 Task: Select a due date automation when advanced on, 2 days before a card is due add dates starting next week at 11:00 AM.
Action: Mouse moved to (945, 72)
Screenshot: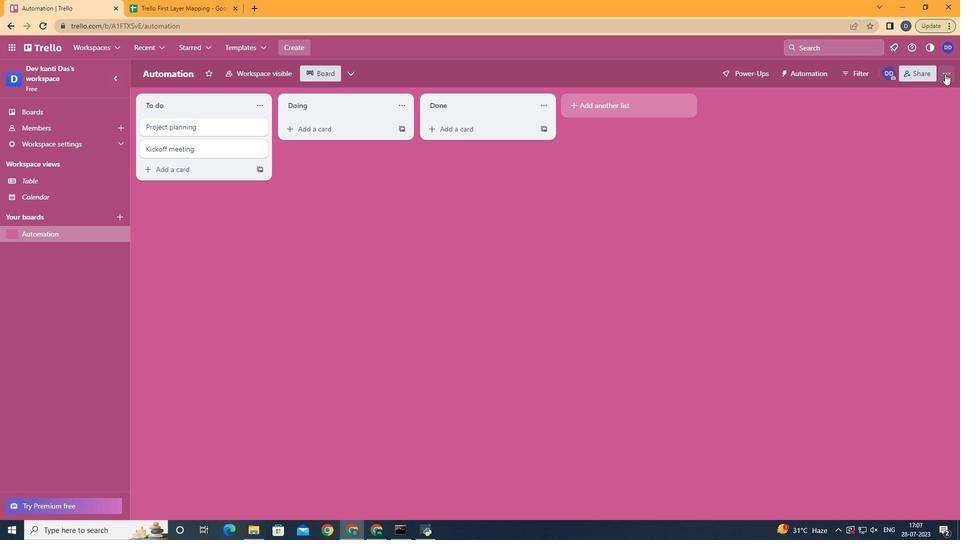 
Action: Mouse pressed left at (945, 72)
Screenshot: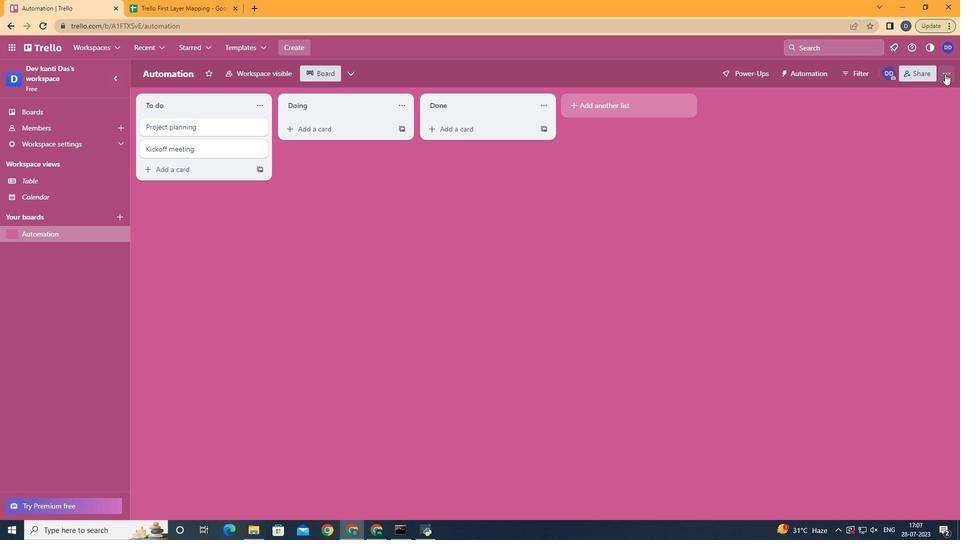
Action: Mouse moved to (883, 207)
Screenshot: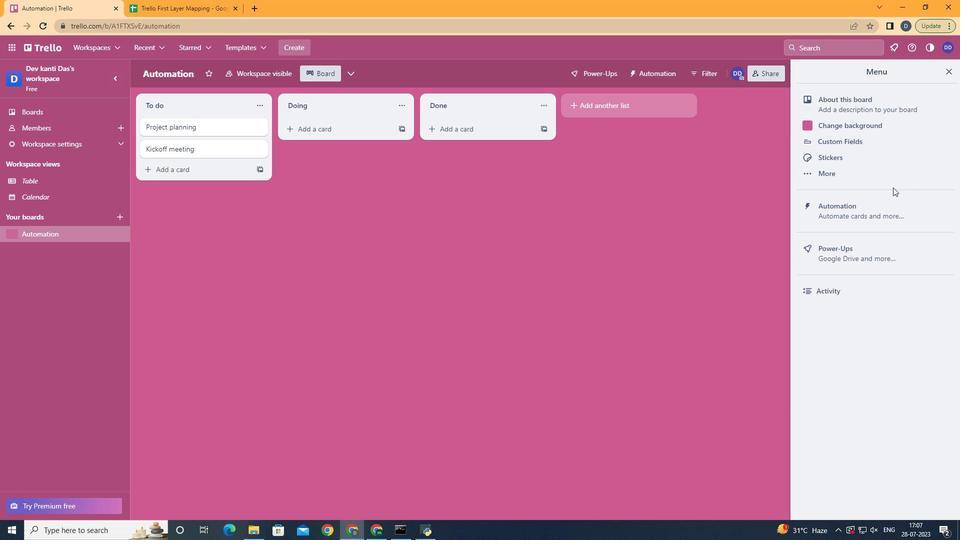 
Action: Mouse pressed left at (883, 207)
Screenshot: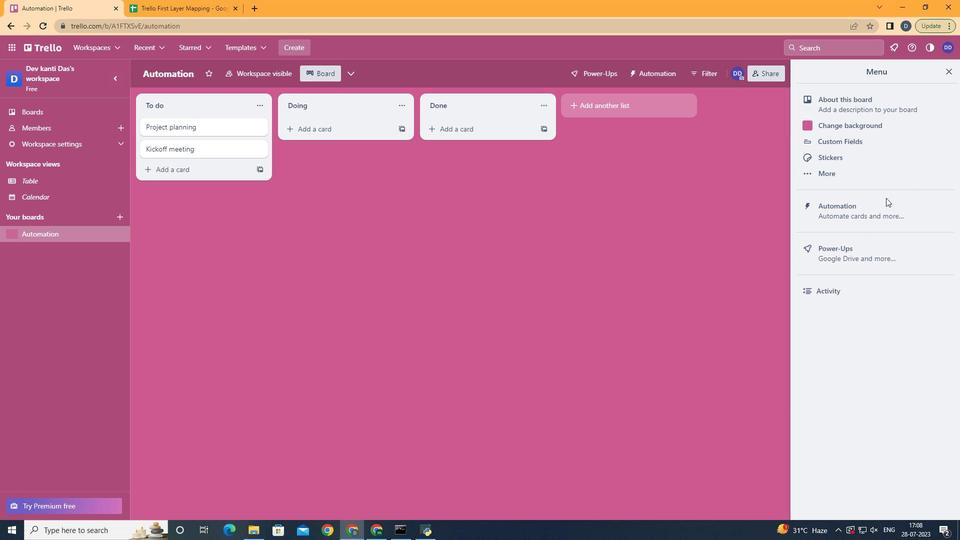 
Action: Mouse moved to (195, 204)
Screenshot: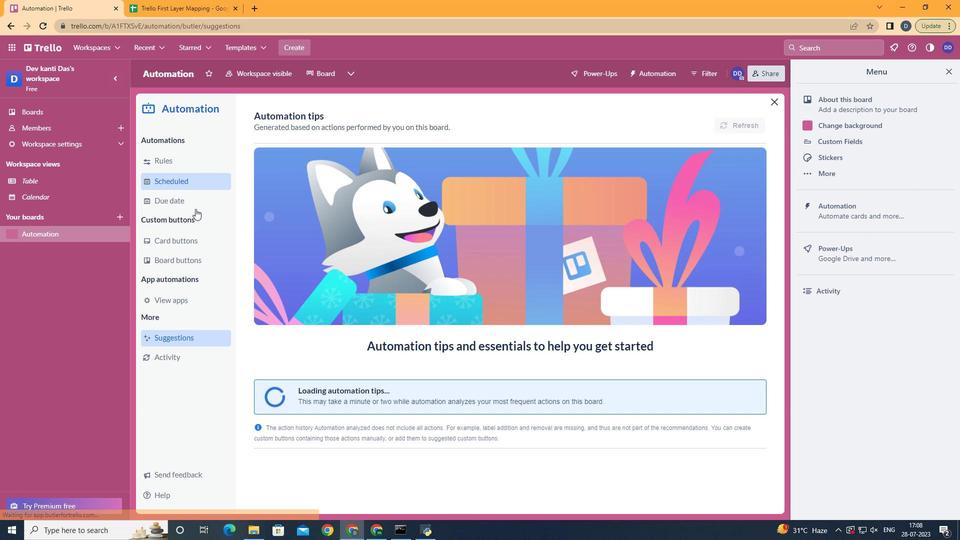 
Action: Mouse pressed left at (195, 204)
Screenshot: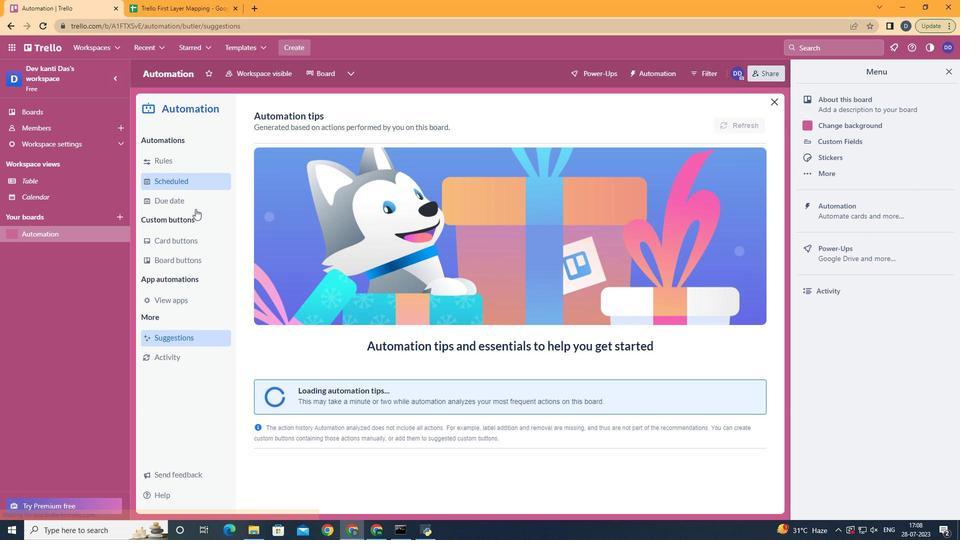 
Action: Mouse moved to (705, 126)
Screenshot: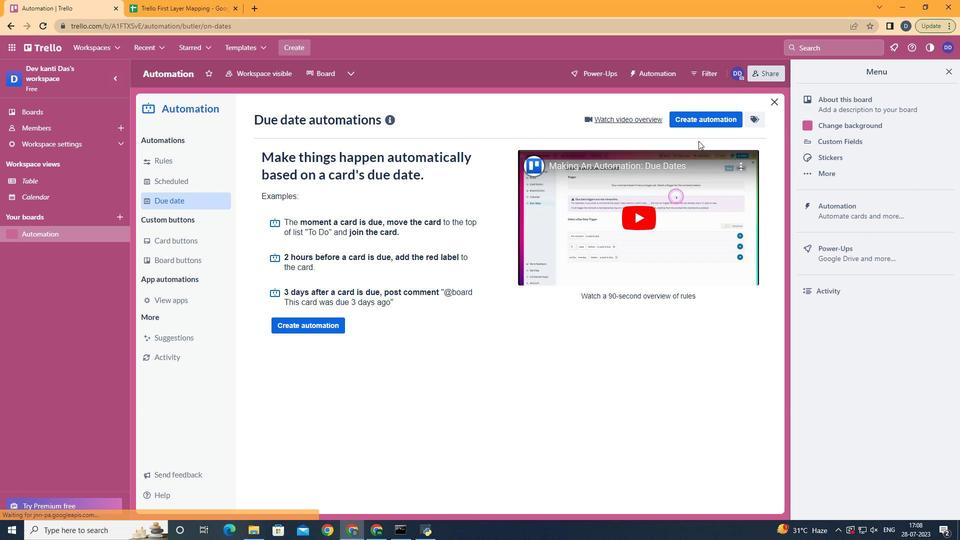 
Action: Mouse pressed left at (705, 126)
Screenshot: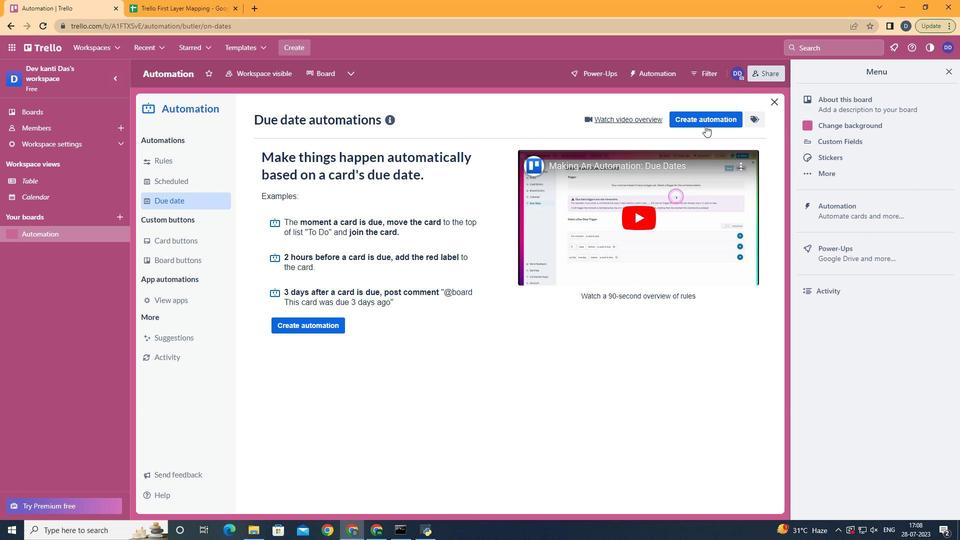 
Action: Mouse moved to (471, 212)
Screenshot: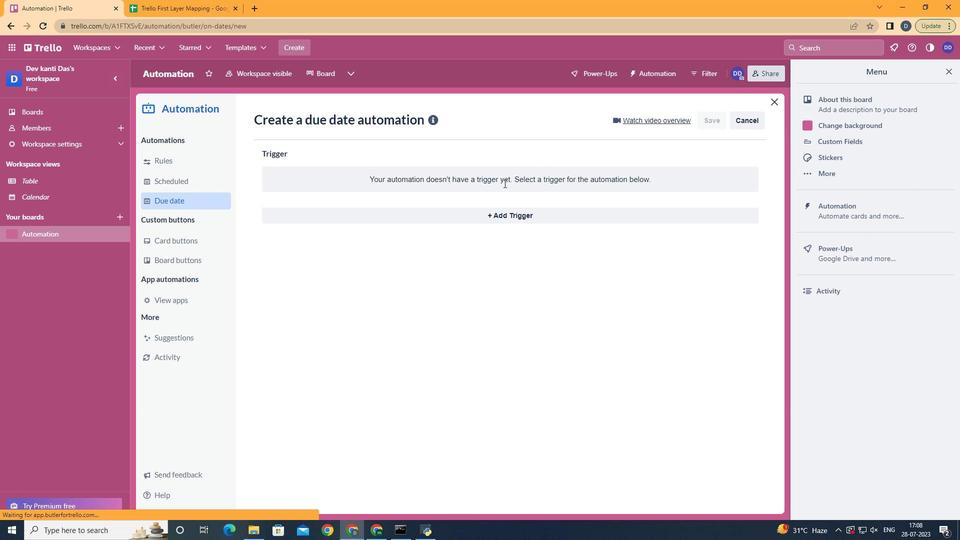 
Action: Mouse pressed left at (471, 212)
Screenshot: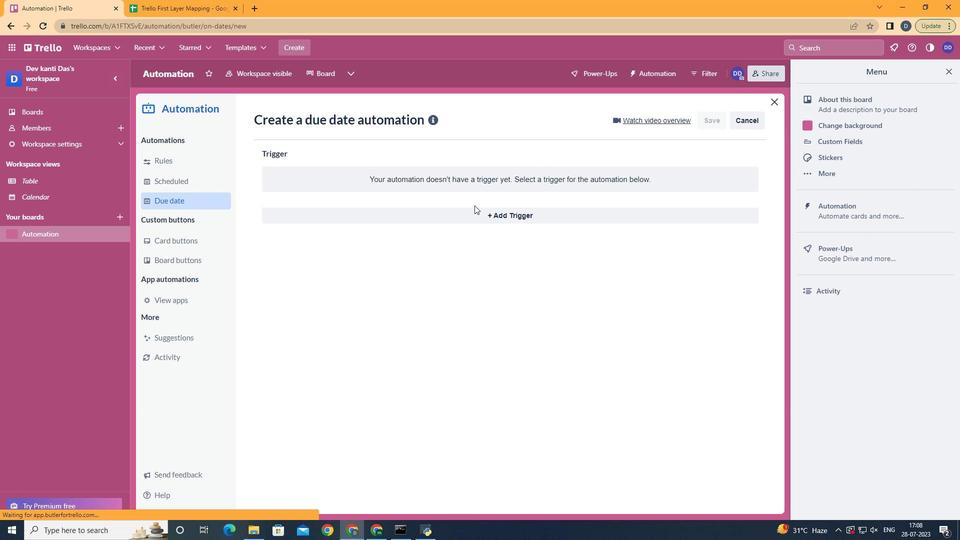 
Action: Mouse moved to (394, 368)
Screenshot: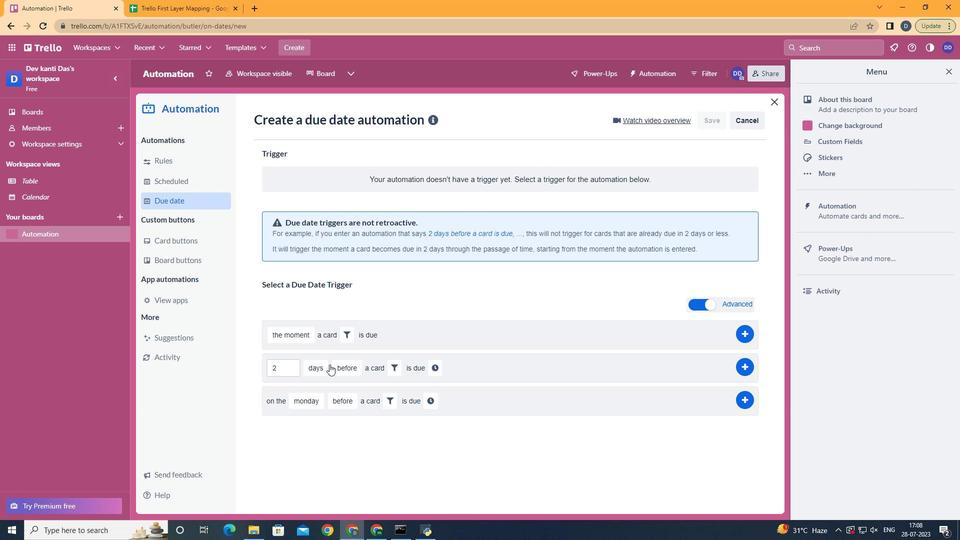 
Action: Mouse pressed left at (394, 368)
Screenshot: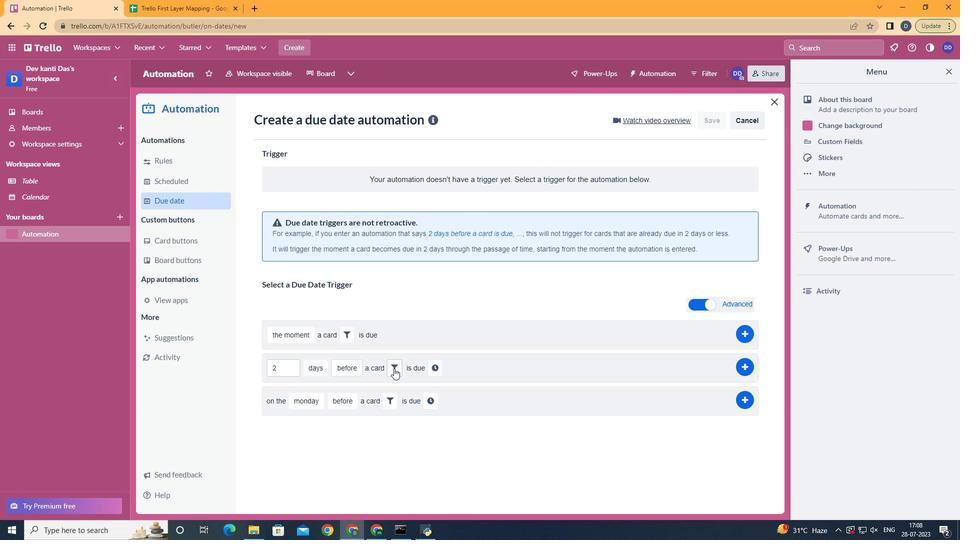 
Action: Mouse moved to (441, 405)
Screenshot: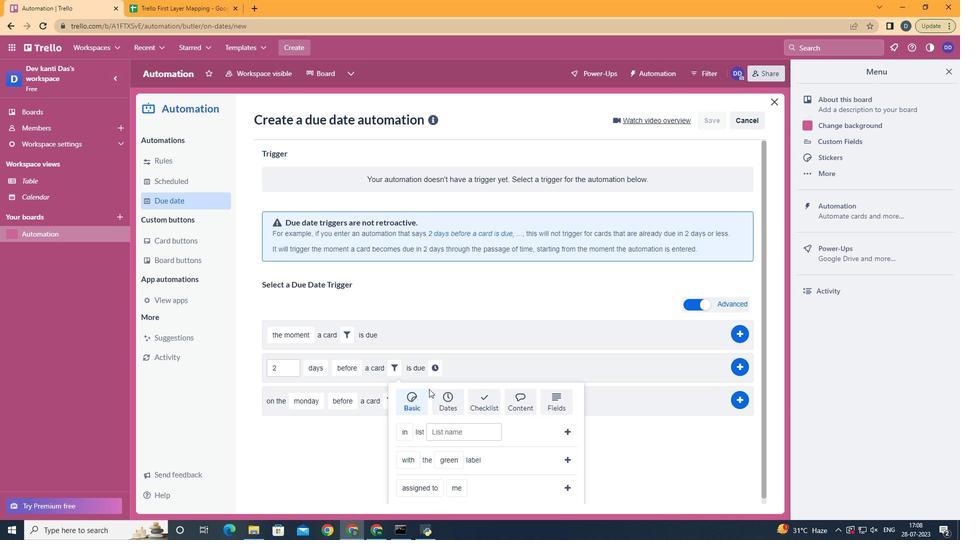 
Action: Mouse pressed left at (441, 405)
Screenshot: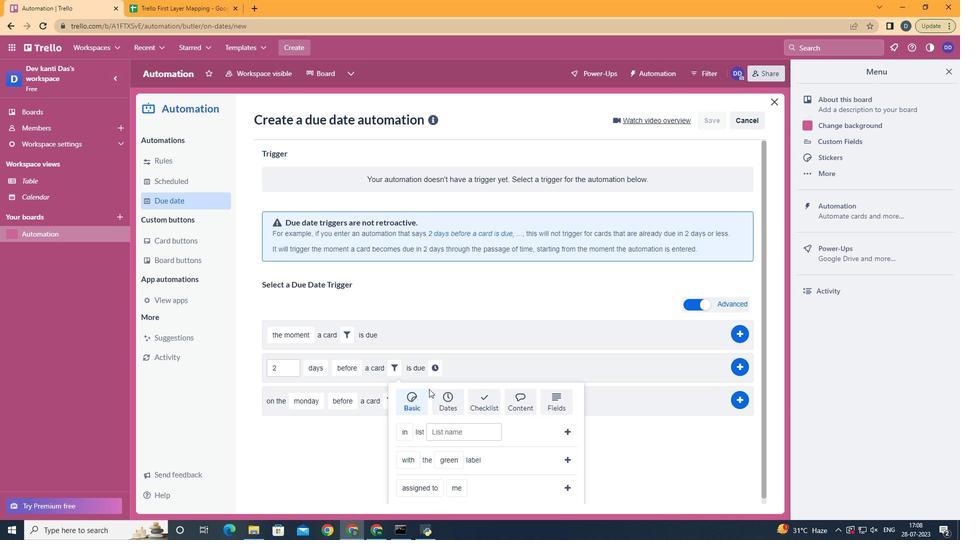 
Action: Mouse scrolled (441, 404) with delta (0, 0)
Screenshot: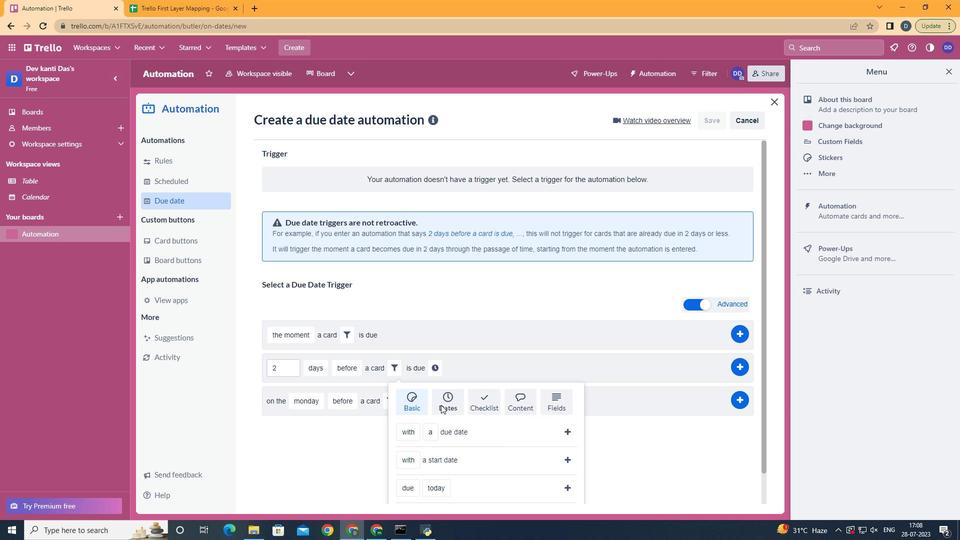
Action: Mouse scrolled (441, 404) with delta (0, 0)
Screenshot: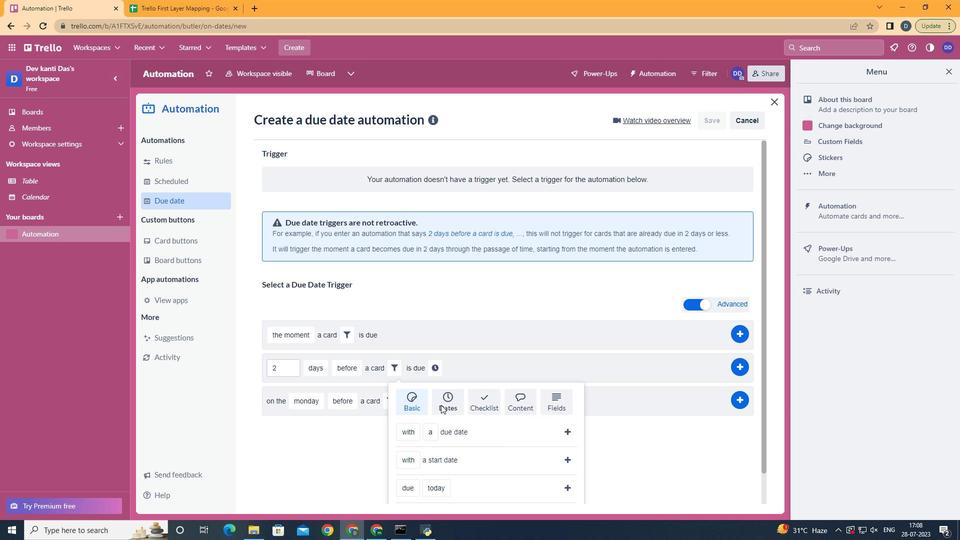 
Action: Mouse scrolled (441, 404) with delta (0, 0)
Screenshot: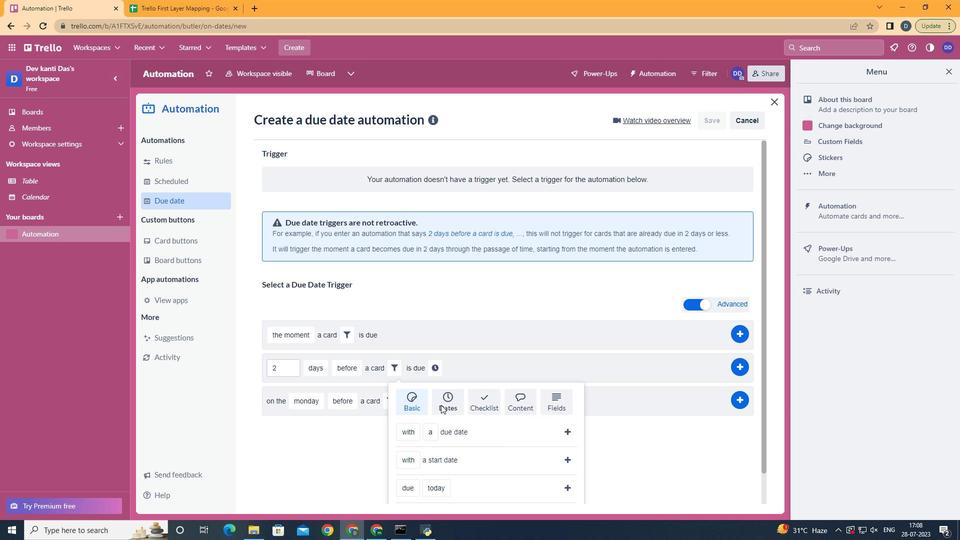 
Action: Mouse scrolled (441, 404) with delta (0, 0)
Screenshot: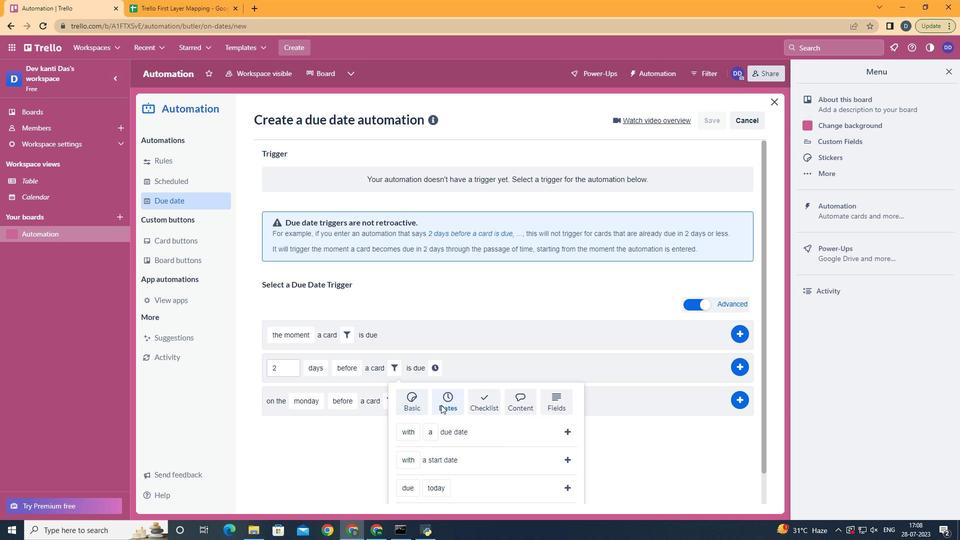 
Action: Mouse scrolled (441, 404) with delta (0, 0)
Screenshot: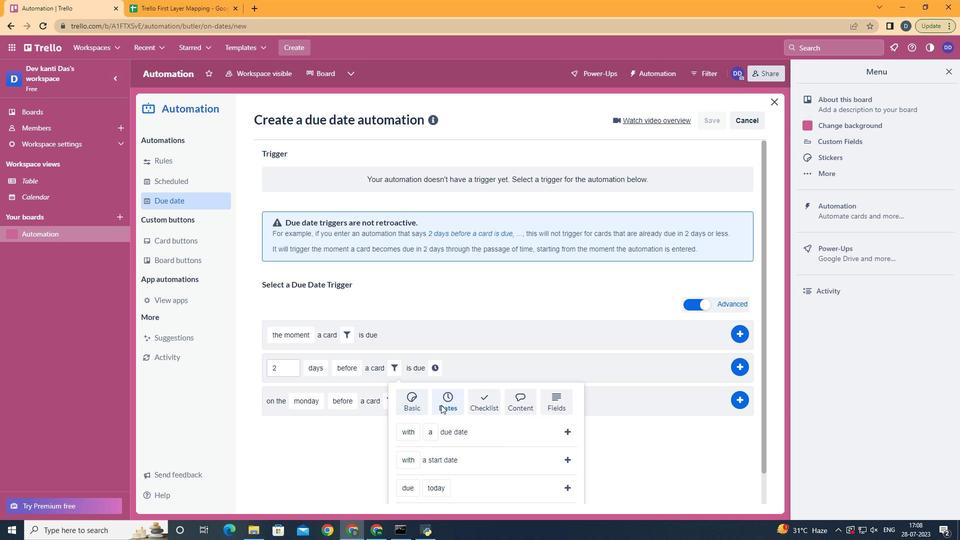 
Action: Mouse moved to (419, 415)
Screenshot: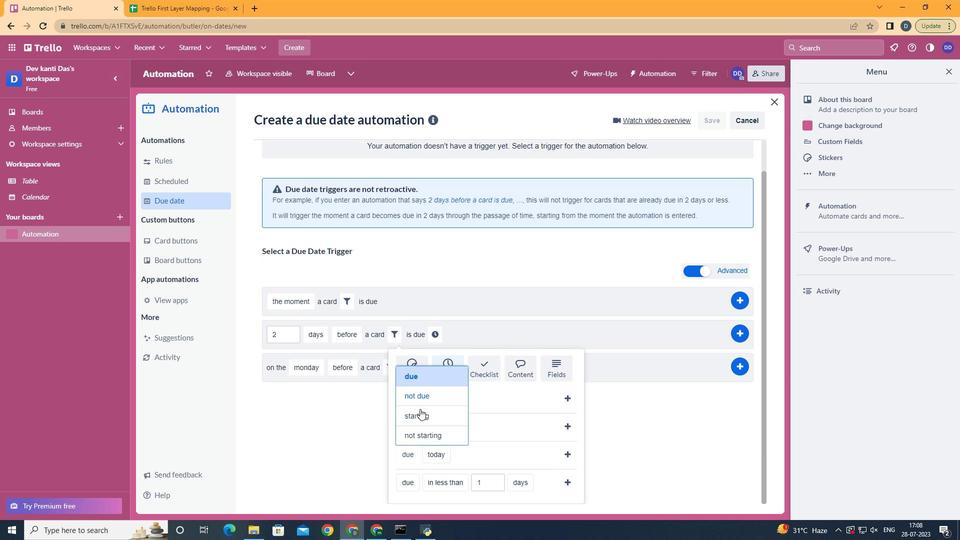 
Action: Mouse pressed left at (419, 415)
Screenshot: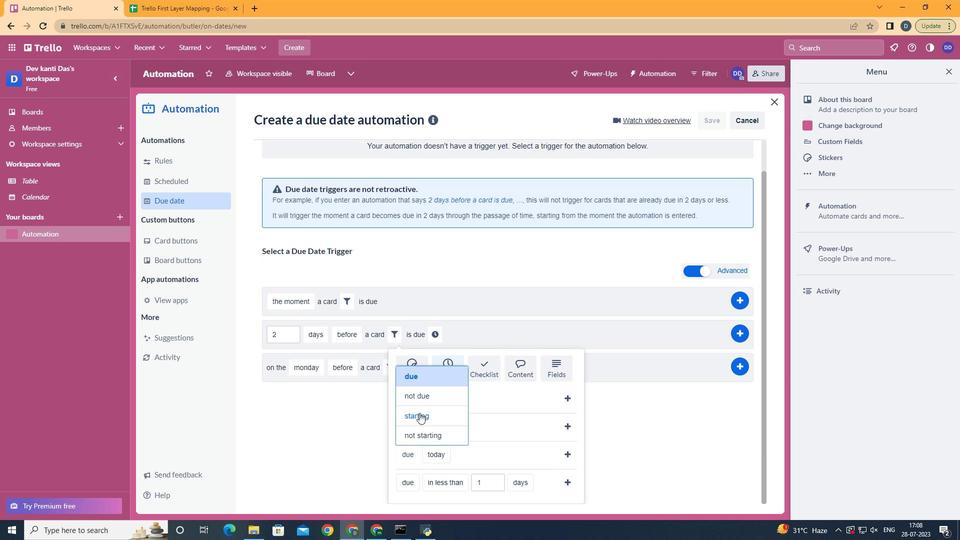 
Action: Mouse moved to (466, 391)
Screenshot: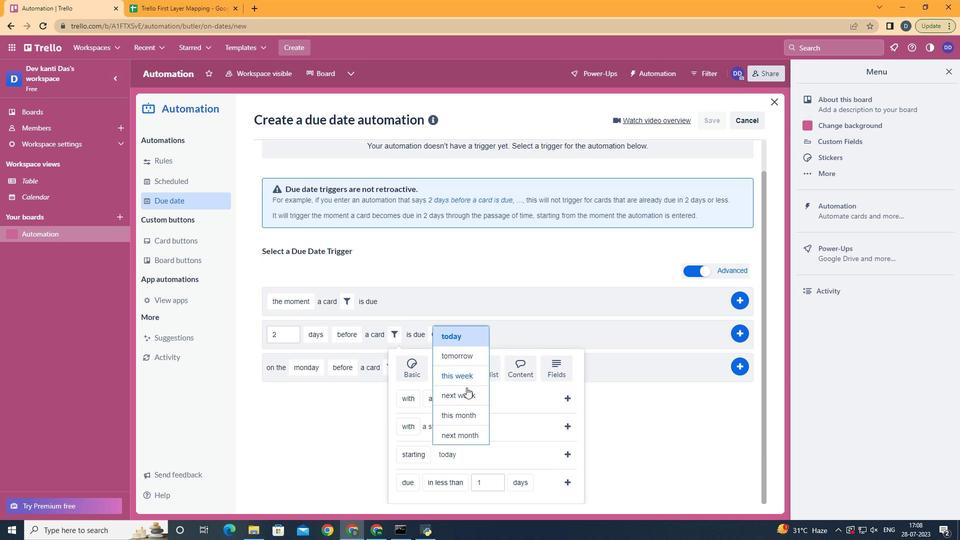 
Action: Mouse pressed left at (466, 391)
Screenshot: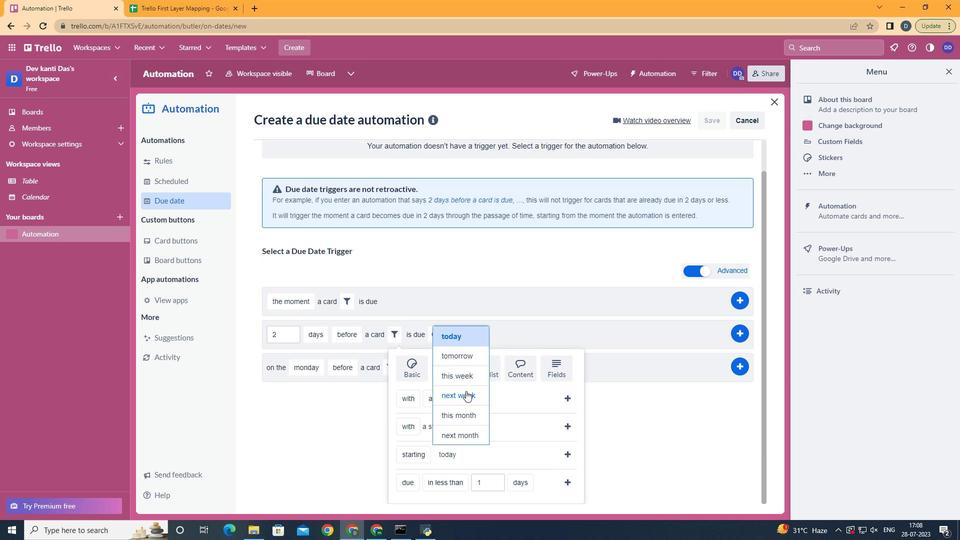
Action: Mouse moved to (567, 450)
Screenshot: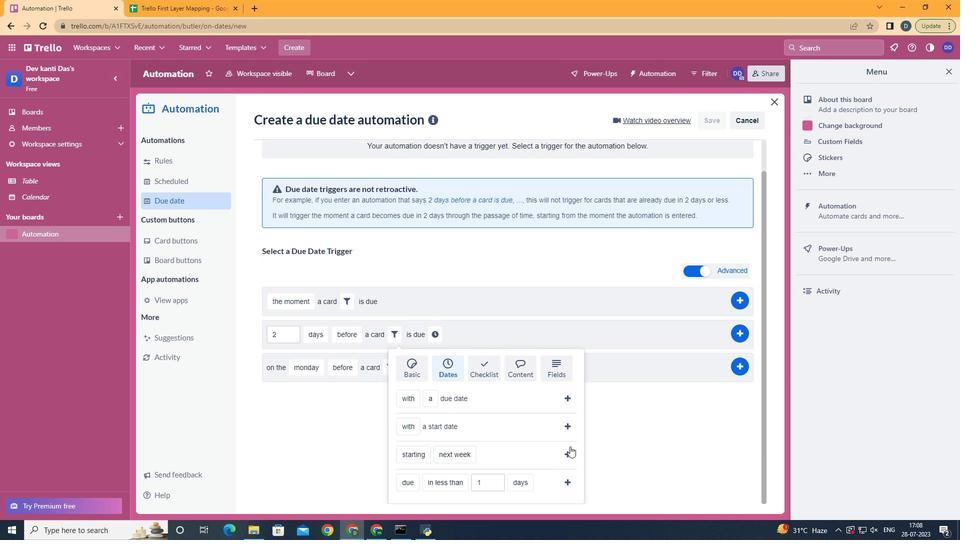 
Action: Mouse pressed left at (567, 450)
Screenshot: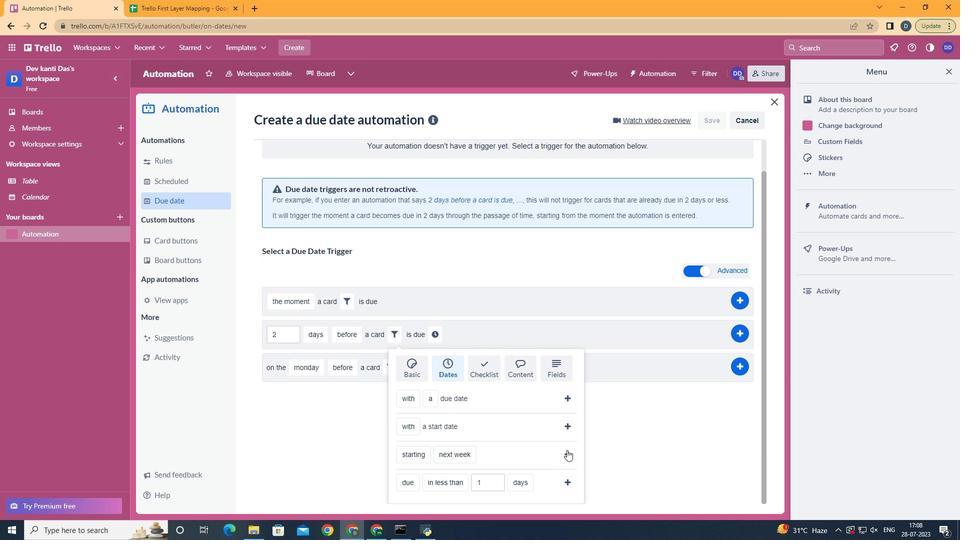 
Action: Mouse moved to (517, 368)
Screenshot: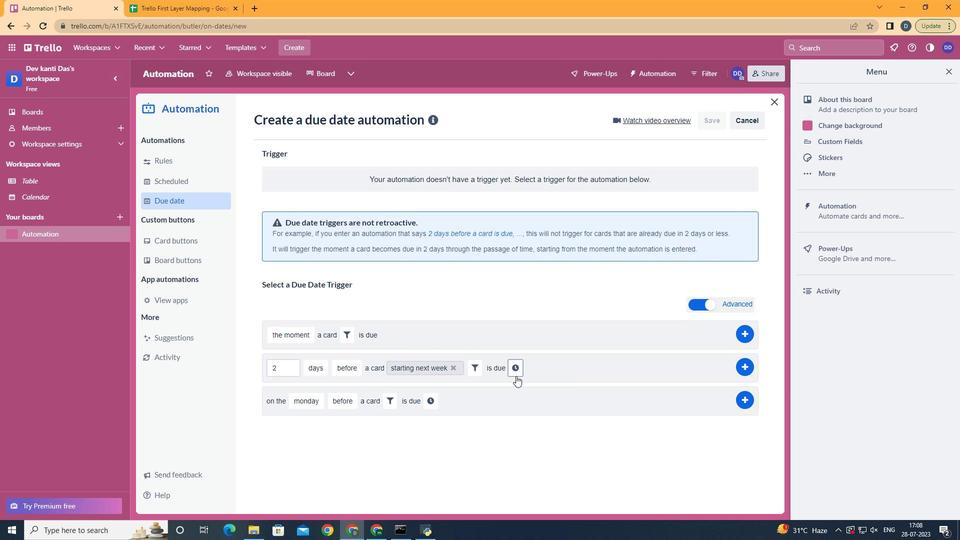 
Action: Mouse pressed left at (517, 368)
Screenshot: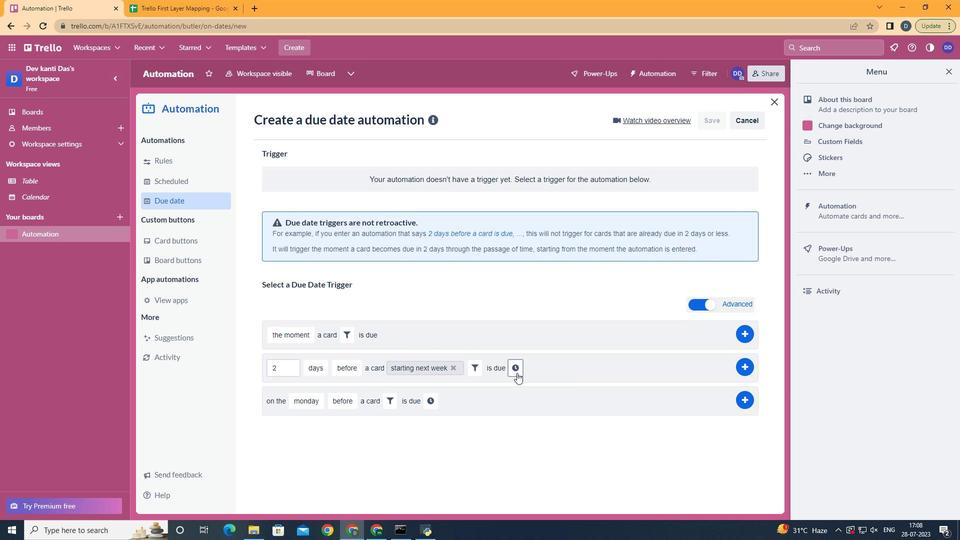 
Action: Mouse moved to (546, 372)
Screenshot: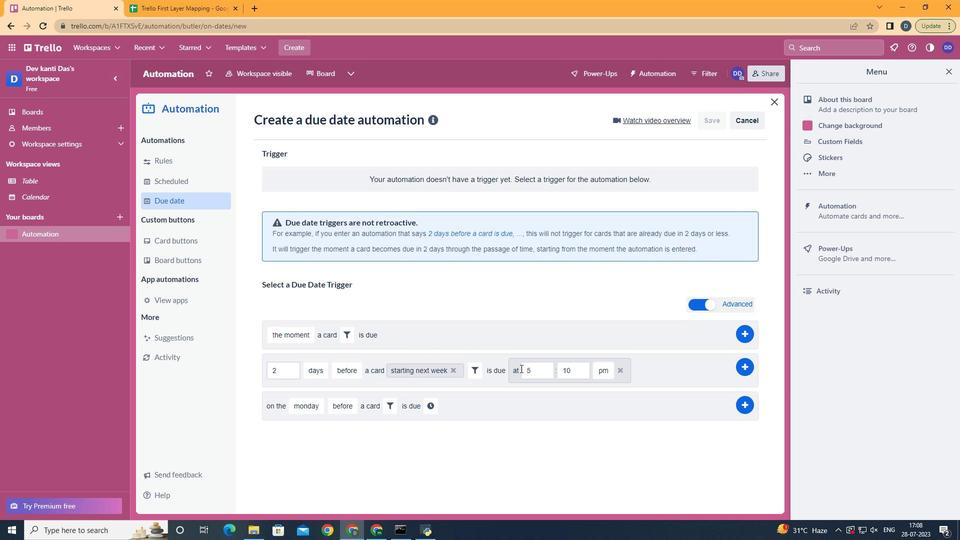 
Action: Mouse pressed left at (546, 372)
Screenshot: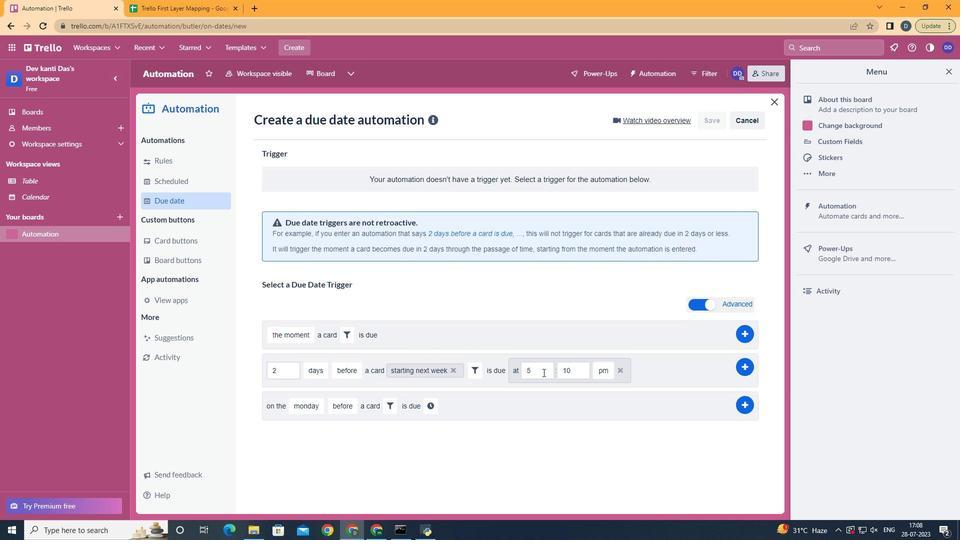 
Action: Key pressed <Key.backspace>11
Screenshot: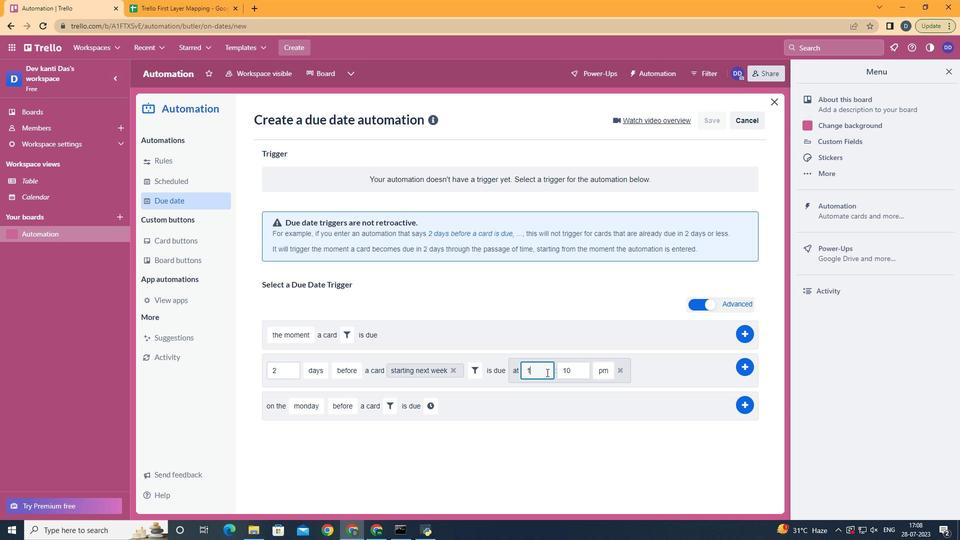 
Action: Mouse moved to (576, 371)
Screenshot: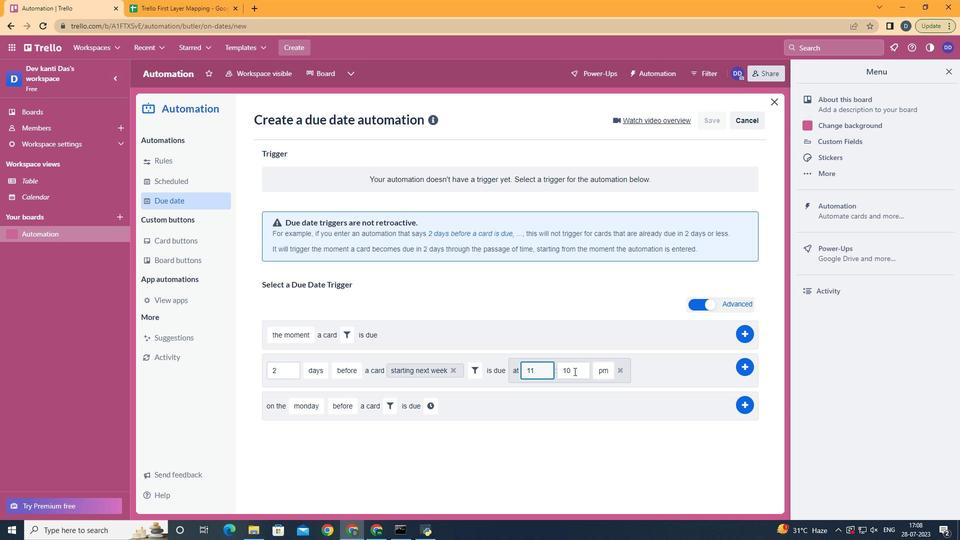 
Action: Mouse pressed left at (576, 371)
Screenshot: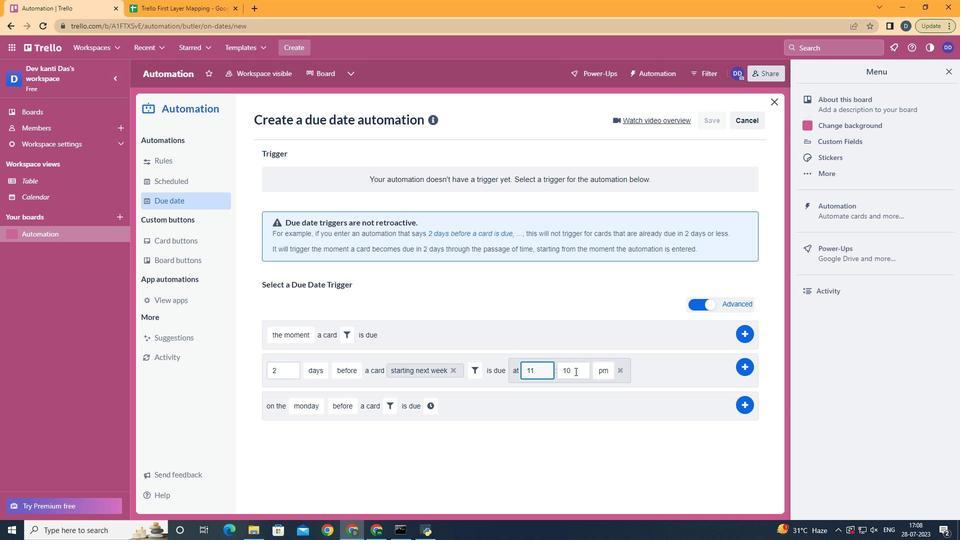 
Action: Key pressed <Key.backspace><Key.backspace>00
Screenshot: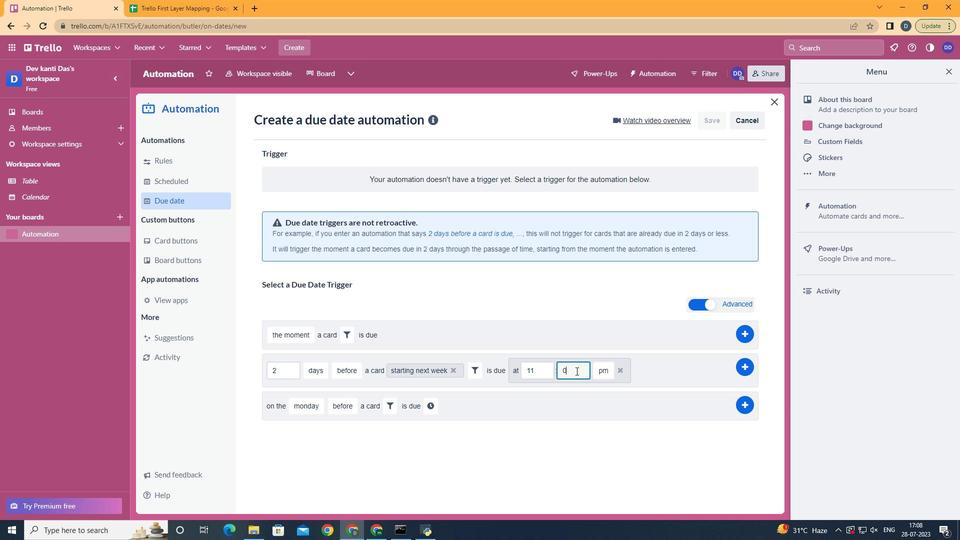 
Action: Mouse moved to (607, 387)
Screenshot: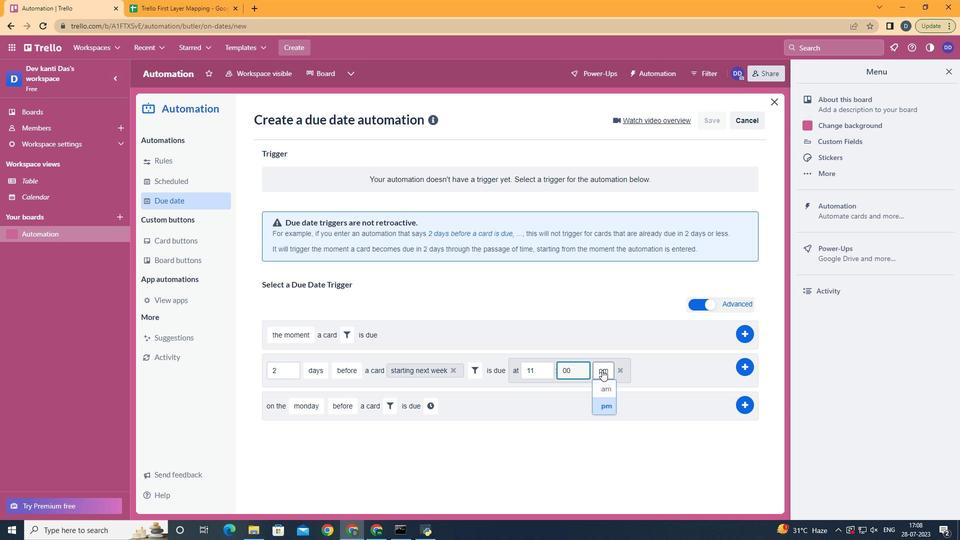 
Action: Mouse pressed left at (607, 387)
Screenshot: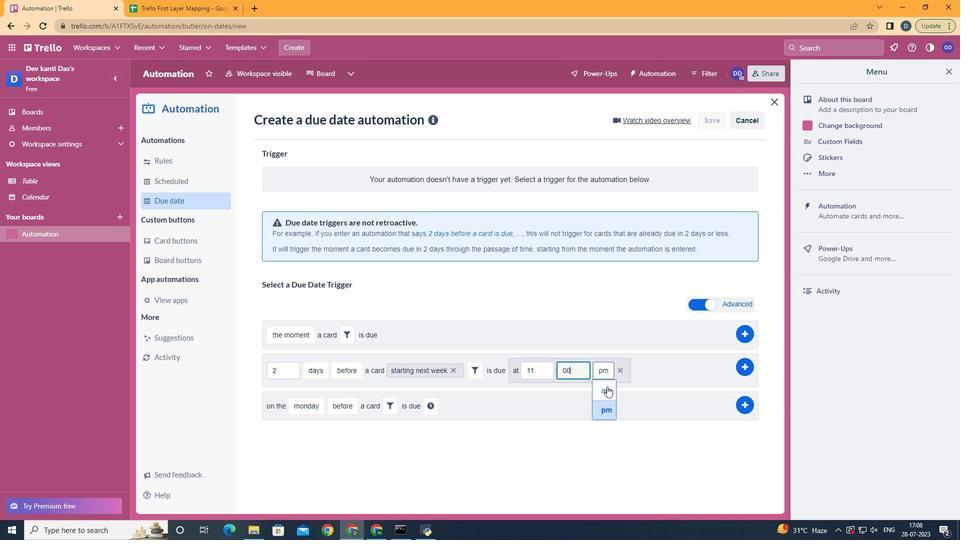 
